 Task: Sort the products in the category "Stout" by price (highest first).
Action: Mouse moved to (740, 287)
Screenshot: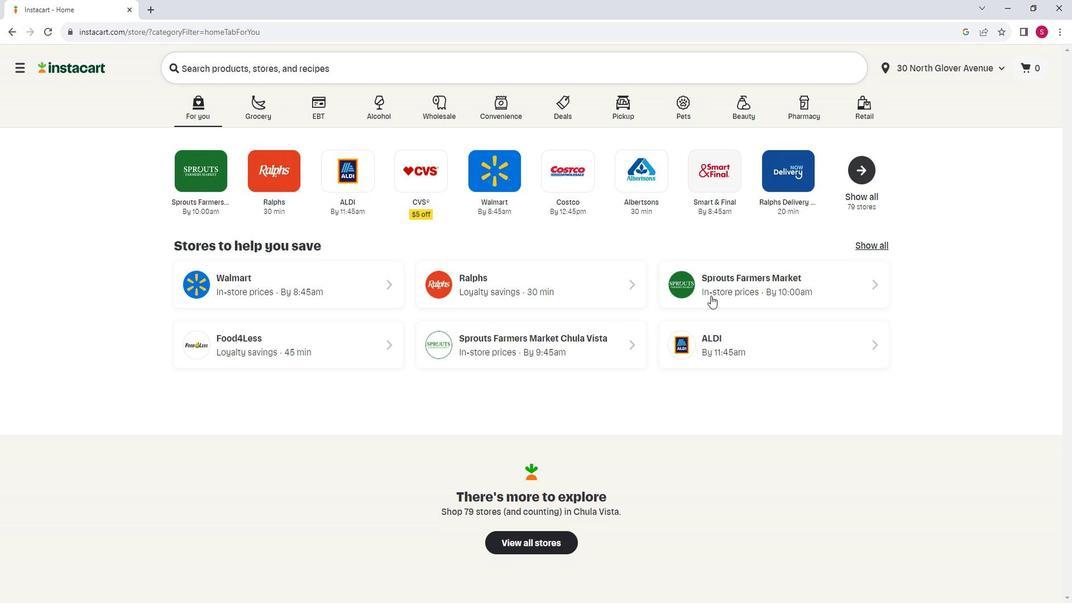 
Action: Mouse pressed left at (740, 287)
Screenshot: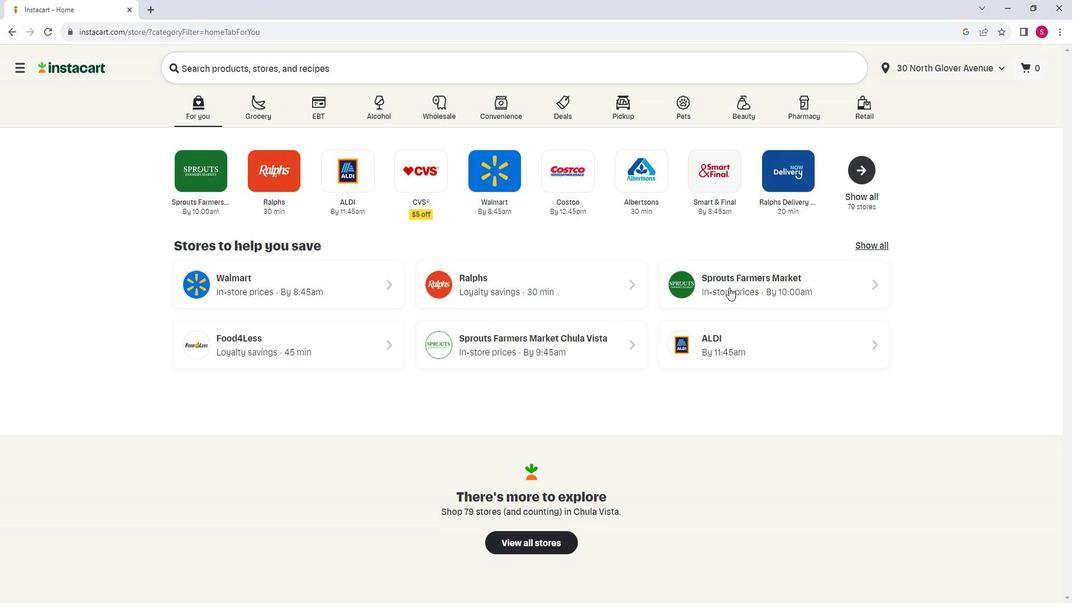 
Action: Mouse moved to (115, 413)
Screenshot: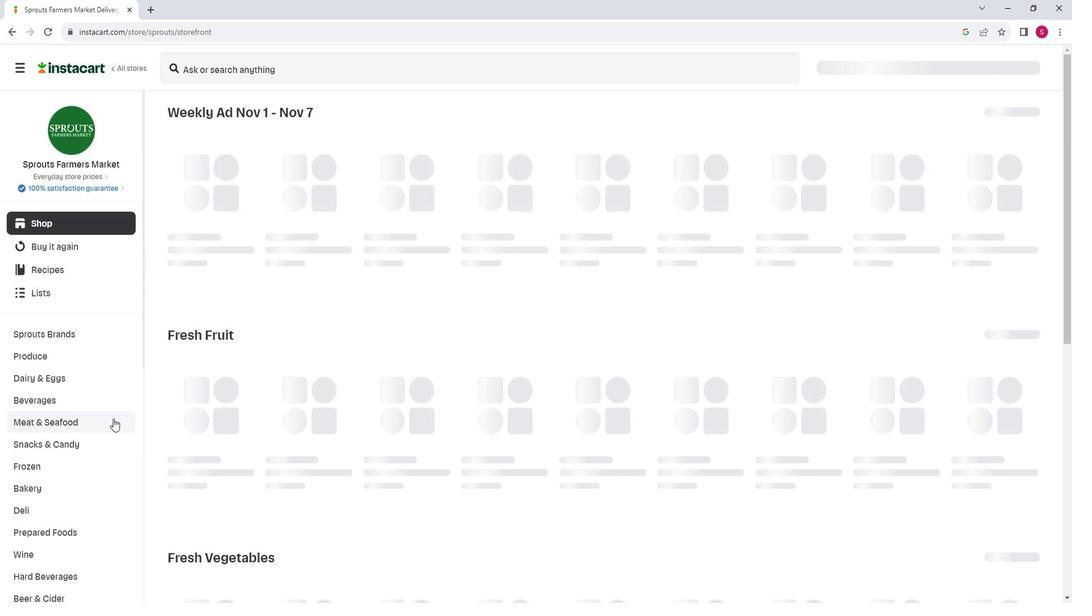 
Action: Mouse scrolled (115, 413) with delta (0, 0)
Screenshot: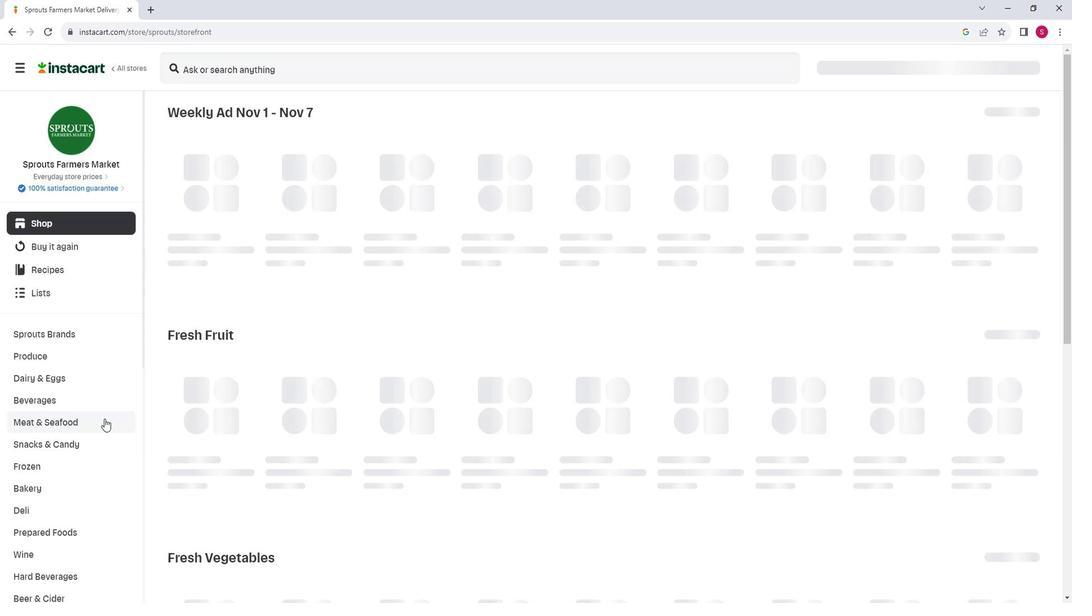 
Action: Mouse moved to (74, 531)
Screenshot: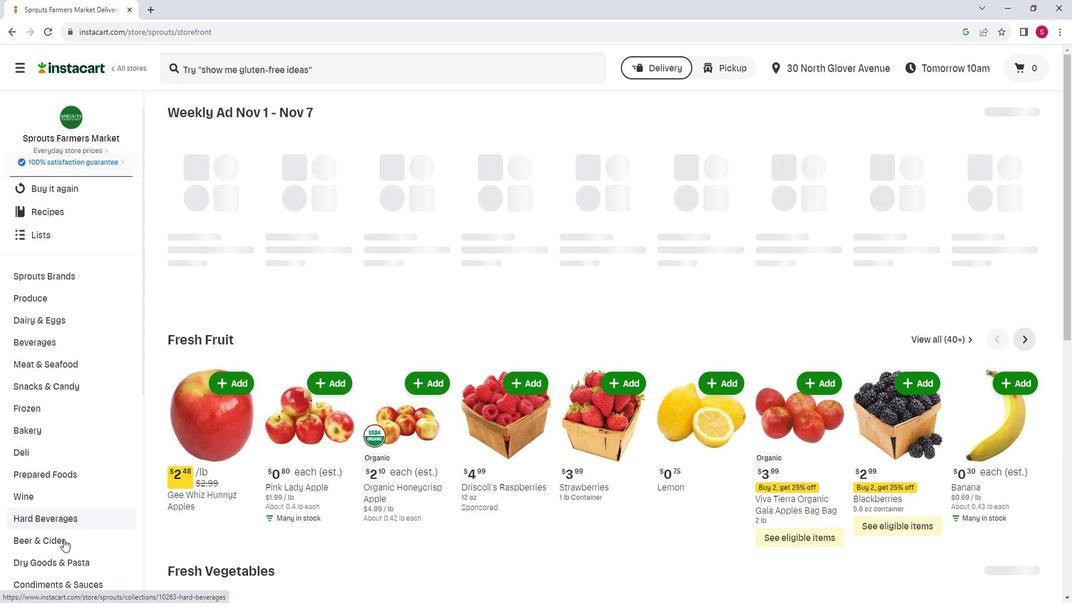 
Action: Mouse pressed left at (74, 531)
Screenshot: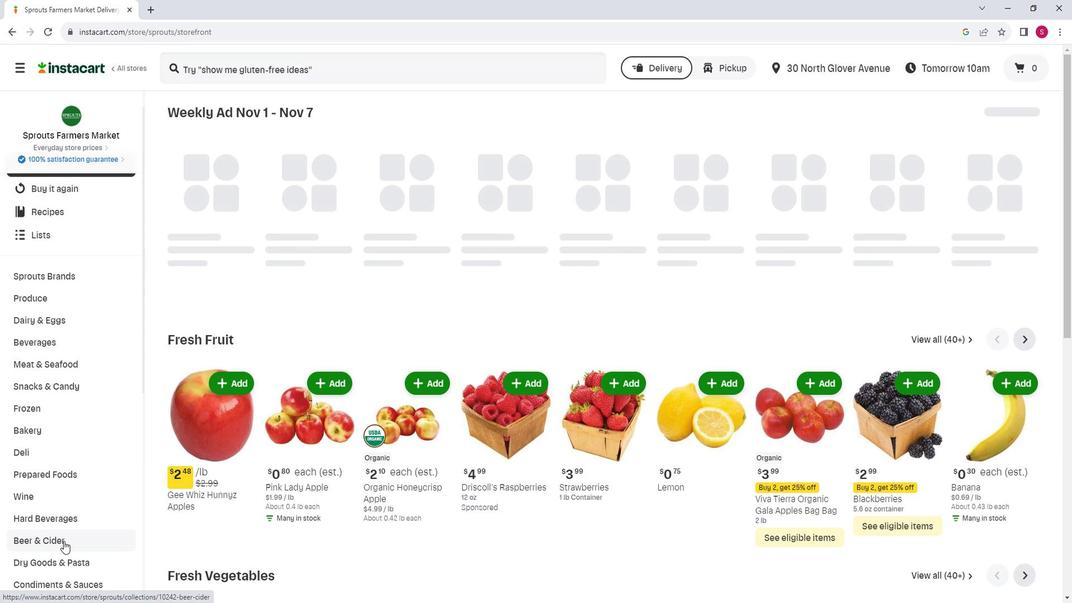 
Action: Mouse moved to (707, 144)
Screenshot: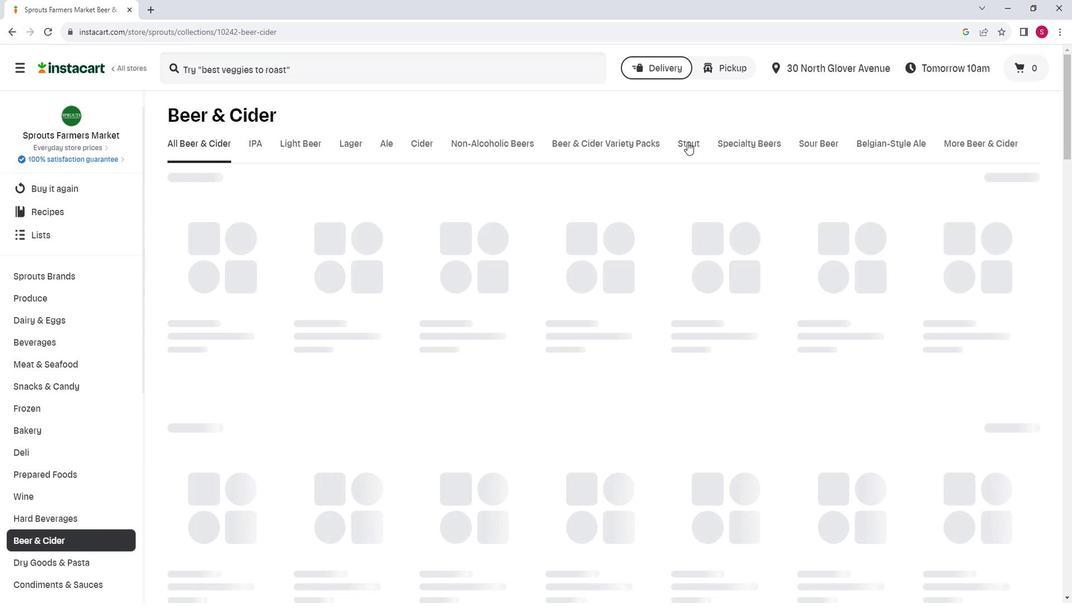 
Action: Mouse pressed left at (707, 144)
Screenshot: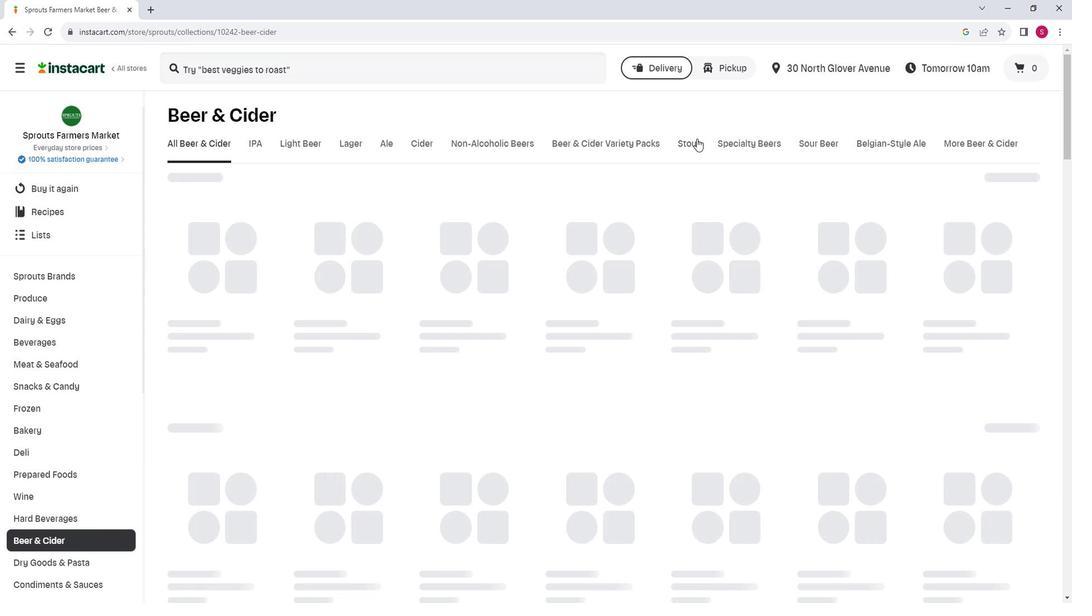
Action: Mouse moved to (1042, 184)
Screenshot: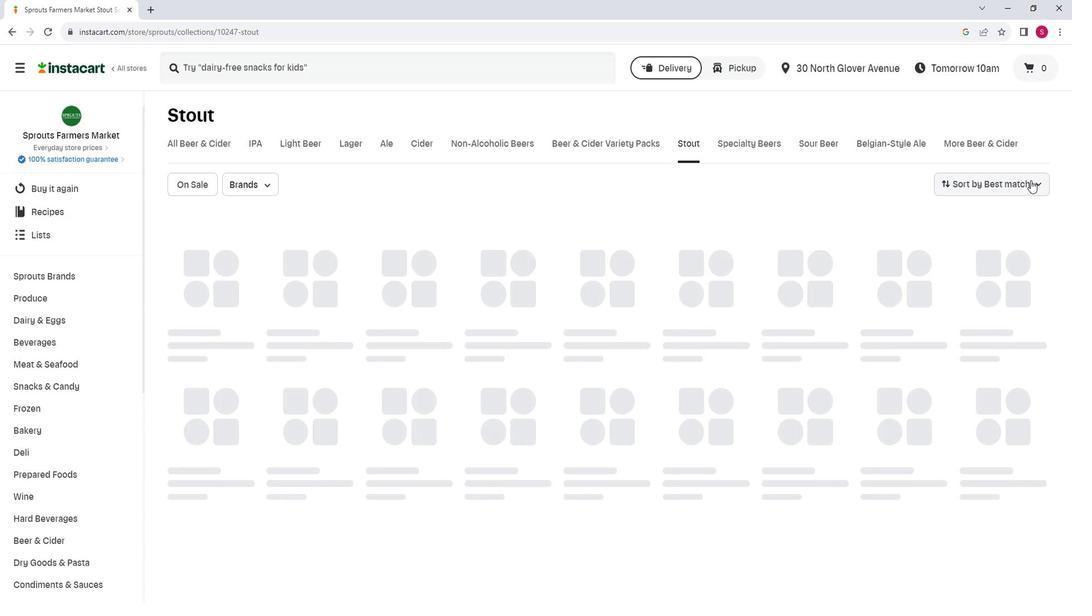 
Action: Mouse pressed left at (1042, 184)
Screenshot: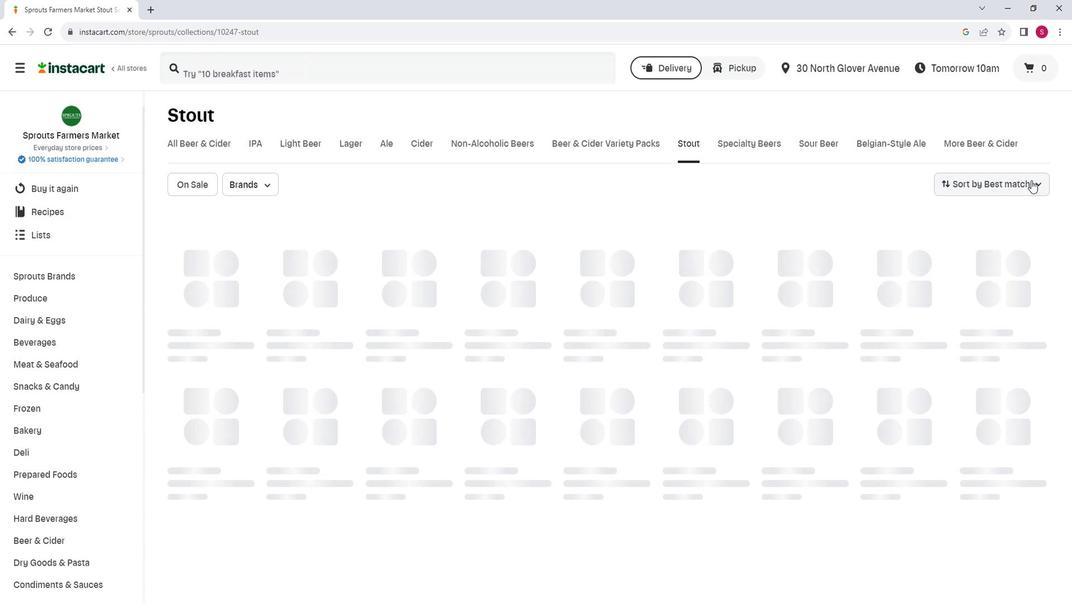 
Action: Mouse moved to (1031, 257)
Screenshot: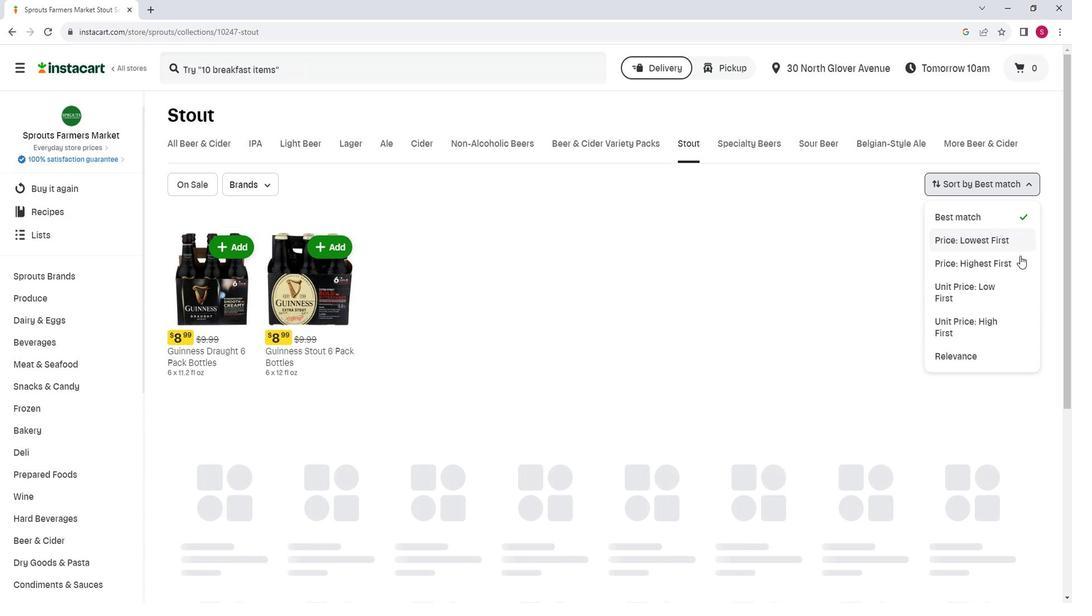 
Action: Mouse pressed left at (1031, 257)
Screenshot: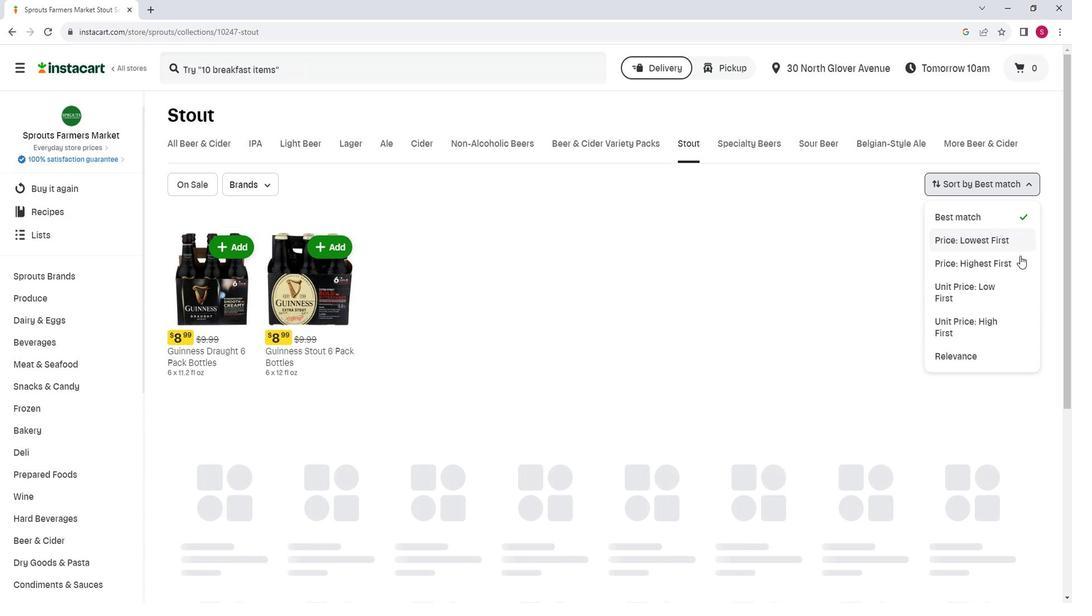 
Action: Mouse moved to (726, 272)
Screenshot: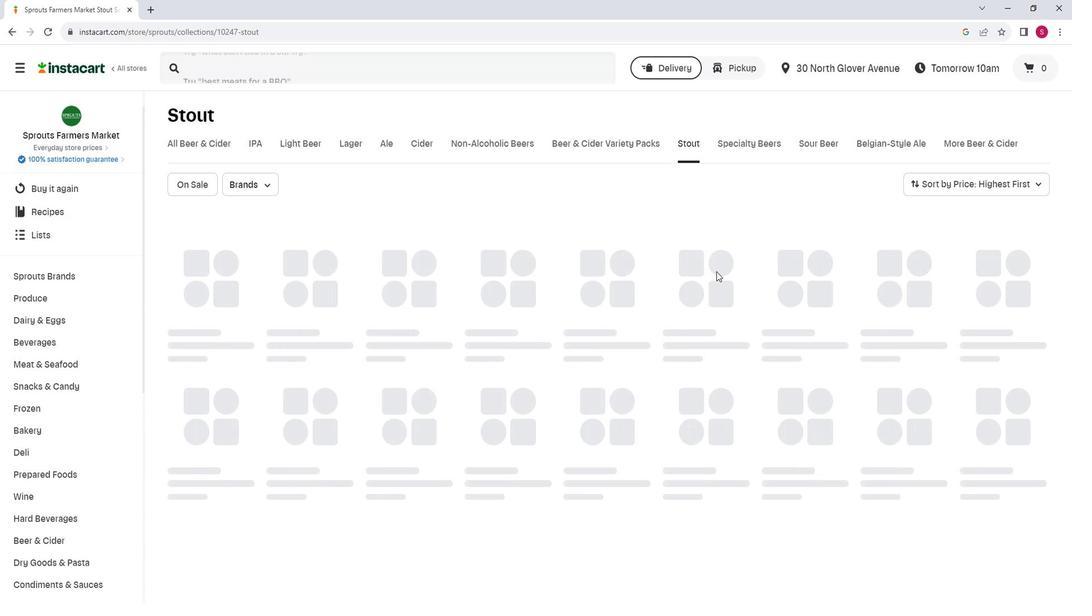 
